 Task: Create an event for the education technology and innovation retreat.
Action: Mouse moved to (64, 104)
Screenshot: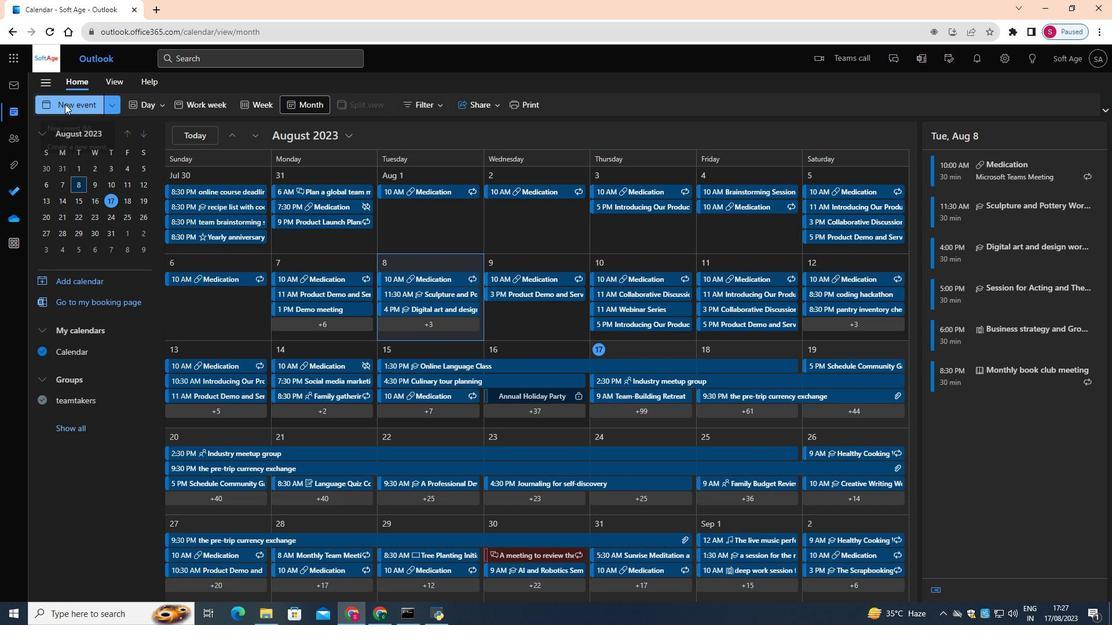 
Action: Mouse pressed left at (64, 104)
Screenshot: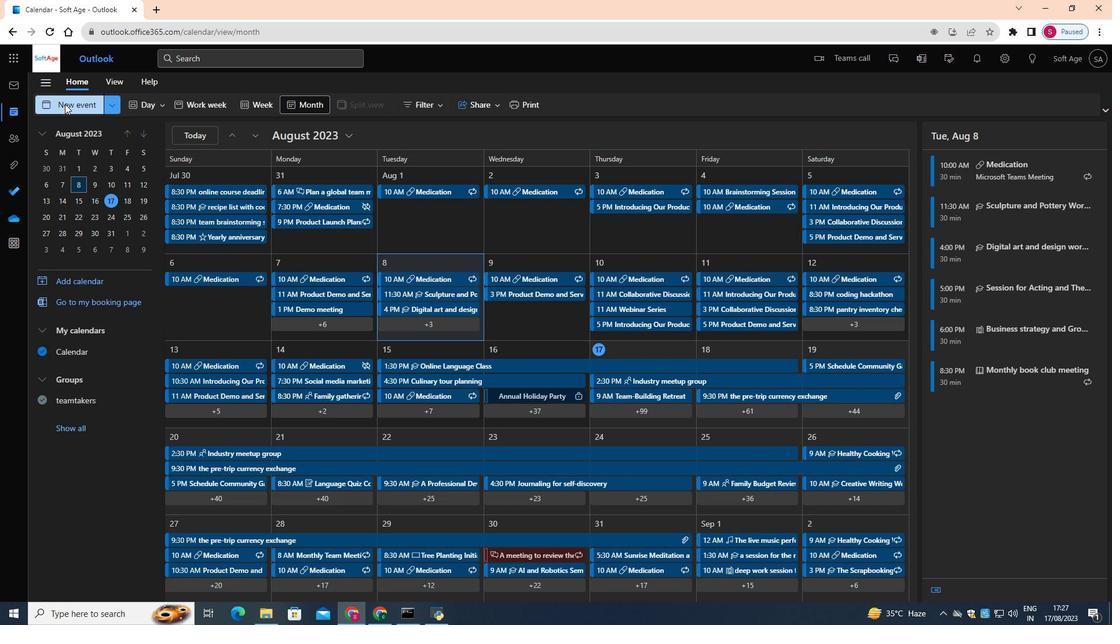 
Action: Mouse moved to (404, 180)
Screenshot: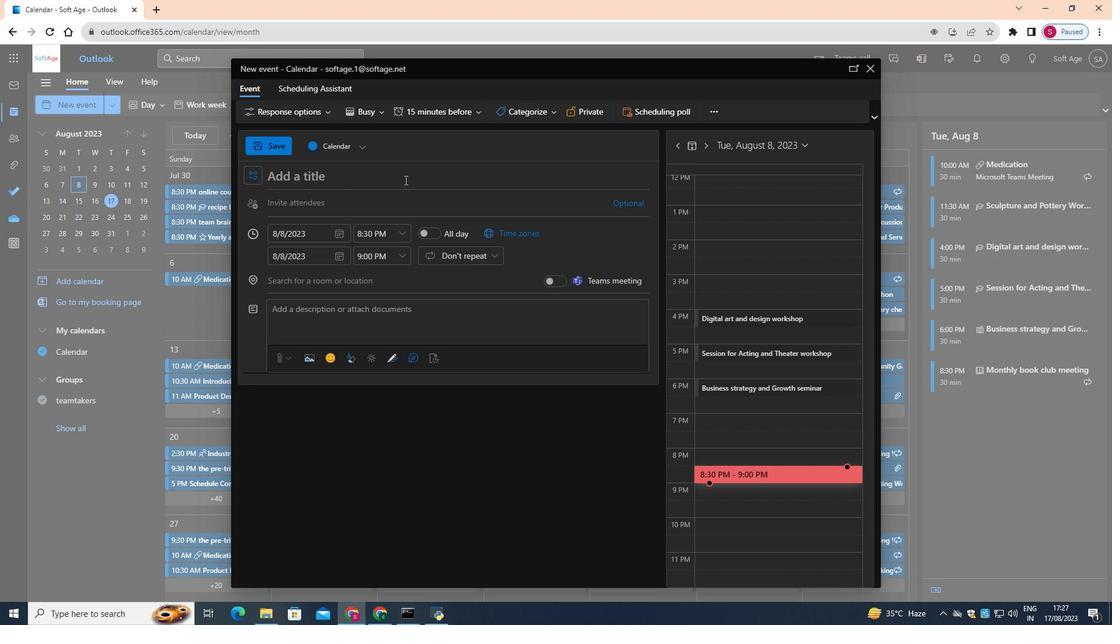 
Action: Mouse pressed left at (404, 180)
Screenshot: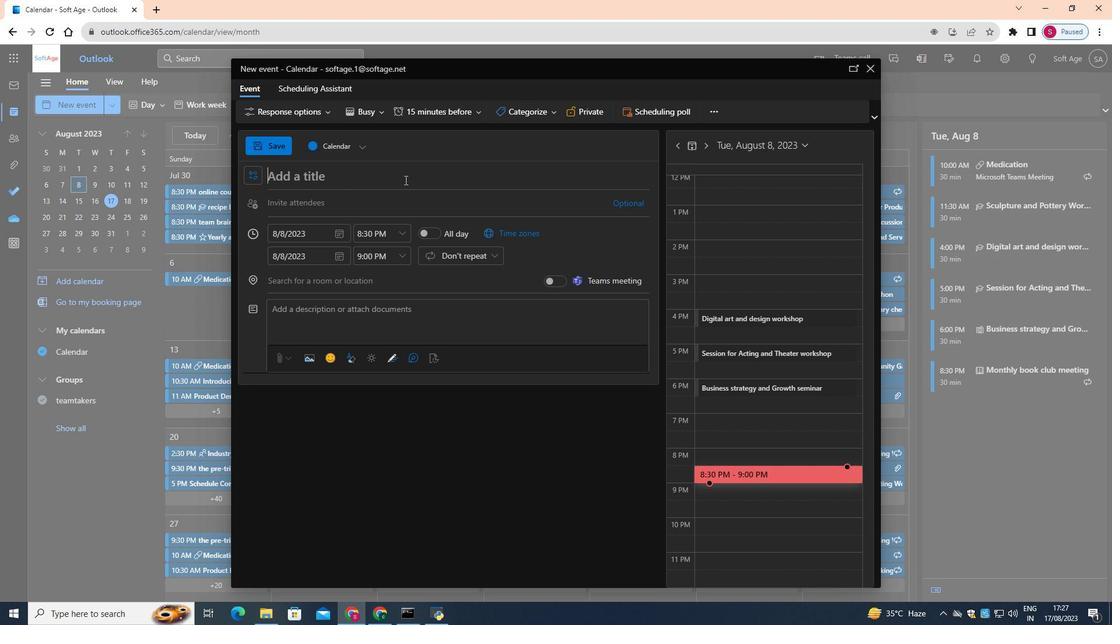 
Action: Key pressed <Key.shift>Education<Key.space><Key.shift>Technology<Key.space>and<Key.space><Key.shift>Innovation<Key.space><Key.shift><Key.shift><Key.shift><Key.shift><Key.shift>Retreat
Screenshot: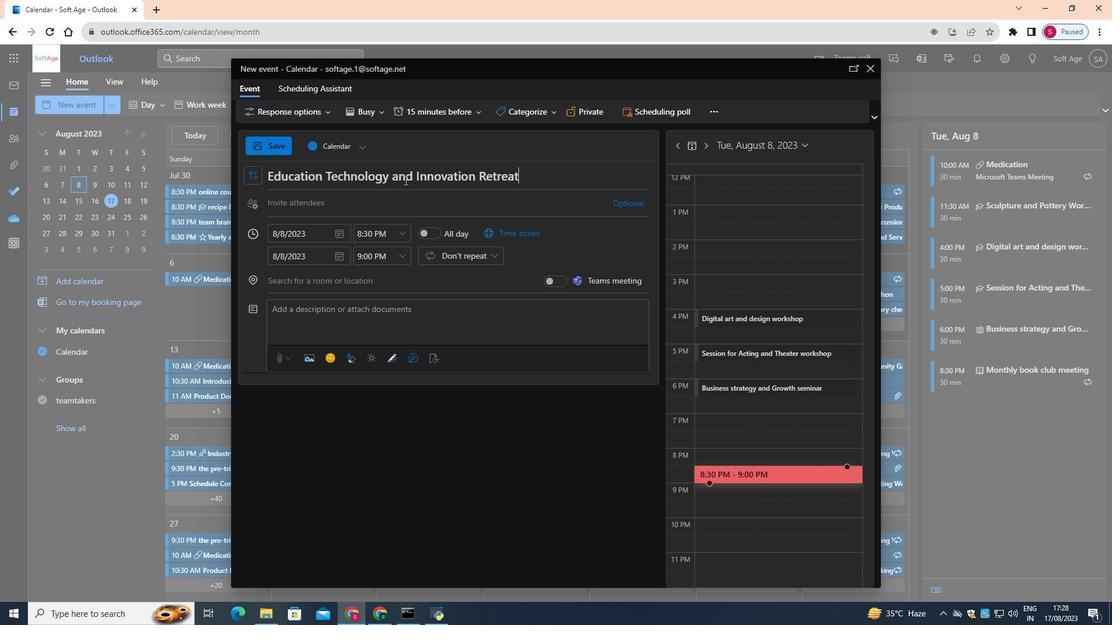 
Action: Mouse moved to (339, 232)
Screenshot: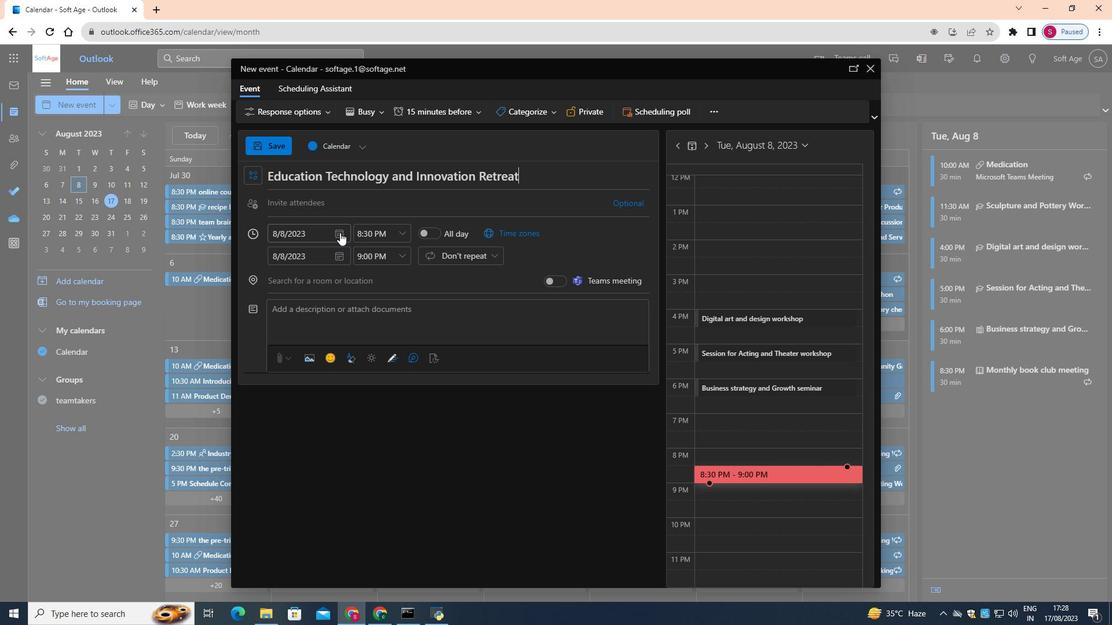 
Action: Mouse pressed left at (339, 232)
Screenshot: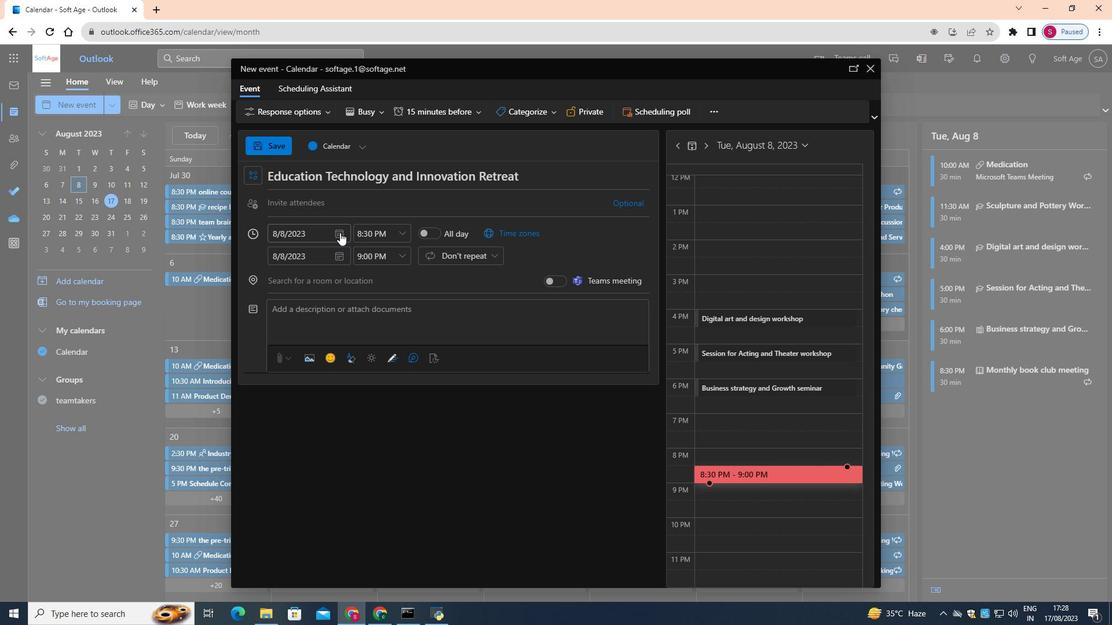 
Action: Mouse moved to (311, 340)
Screenshot: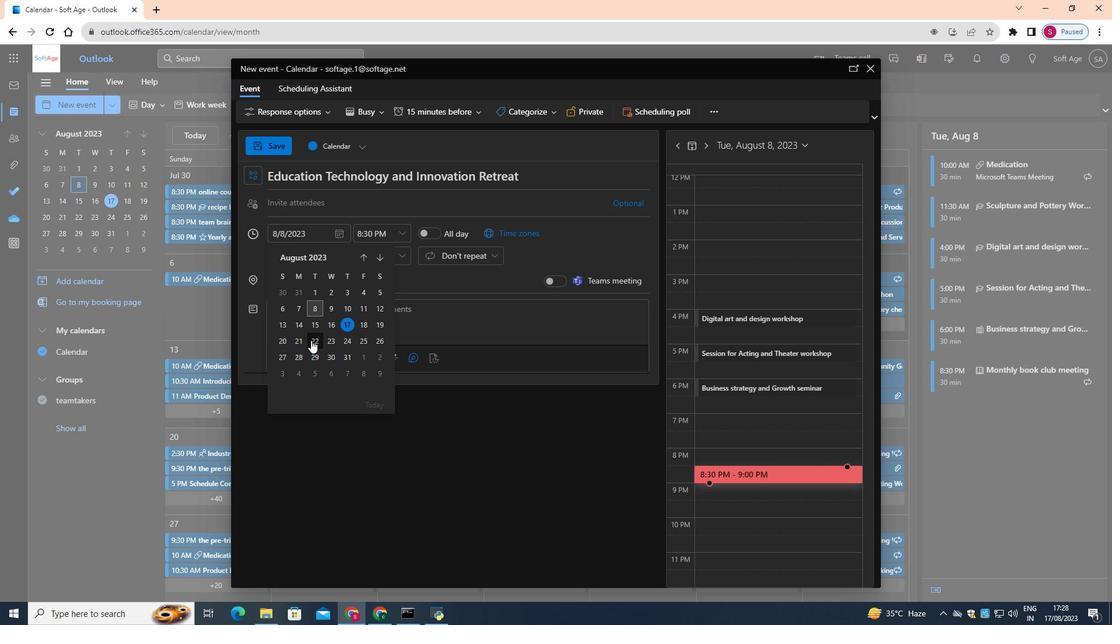 
Action: Mouse pressed left at (311, 340)
Screenshot: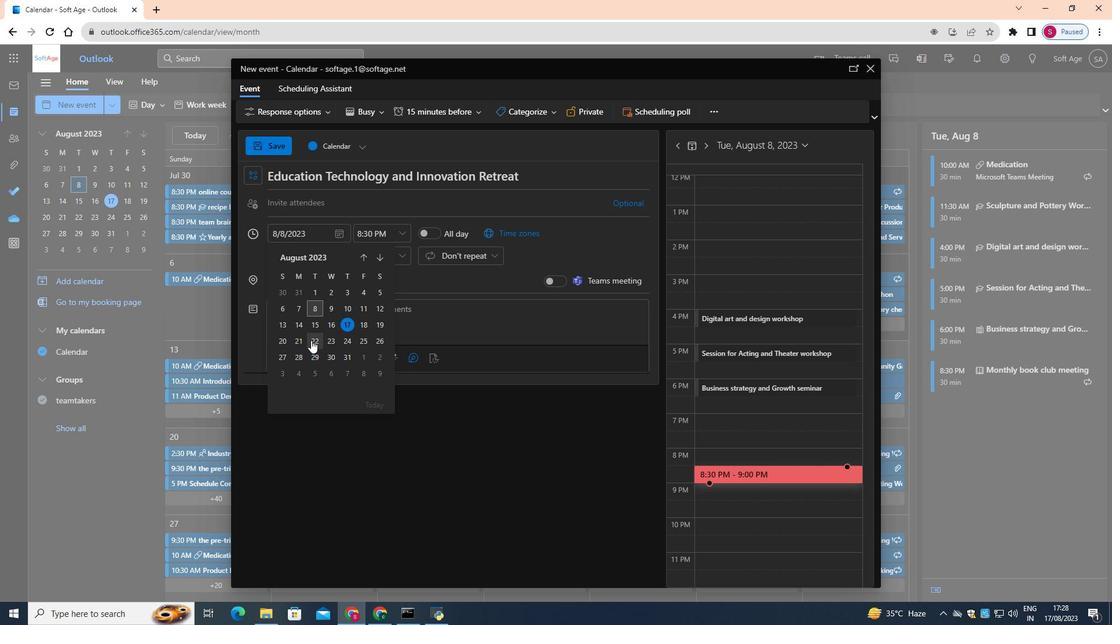 
Action: Mouse moved to (333, 256)
Screenshot: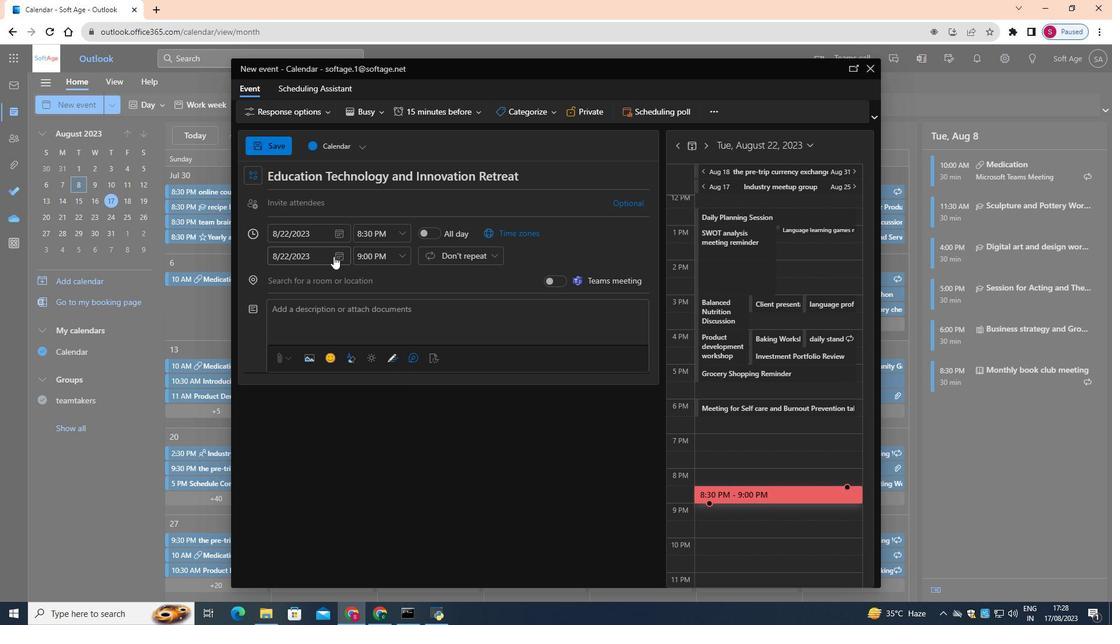 
Action: Mouse pressed left at (333, 256)
Screenshot: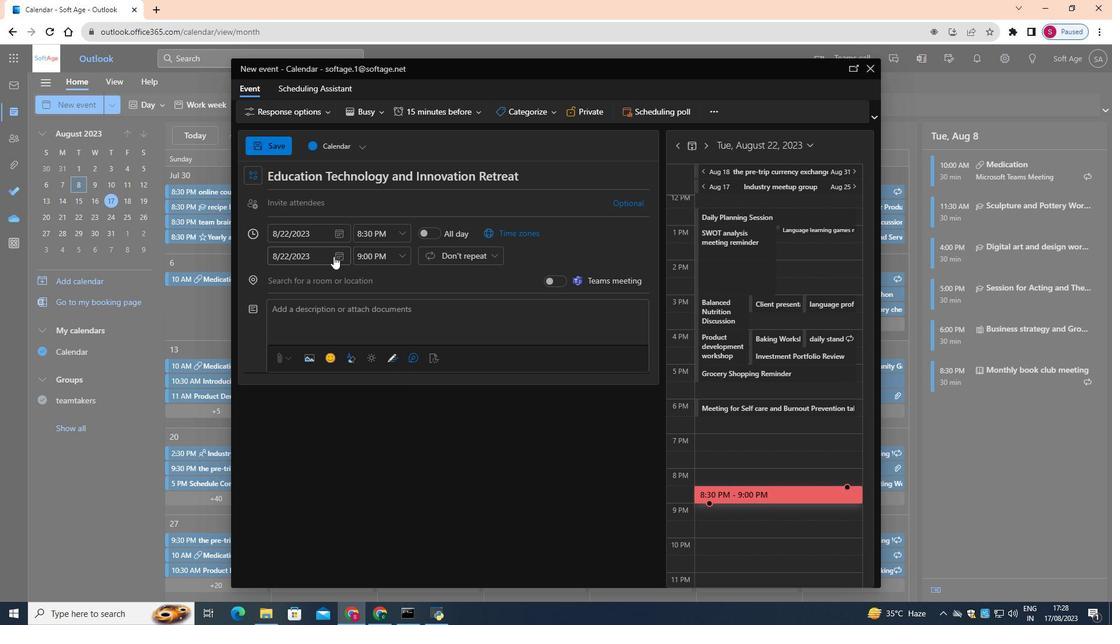 
Action: Mouse moved to (335, 364)
Screenshot: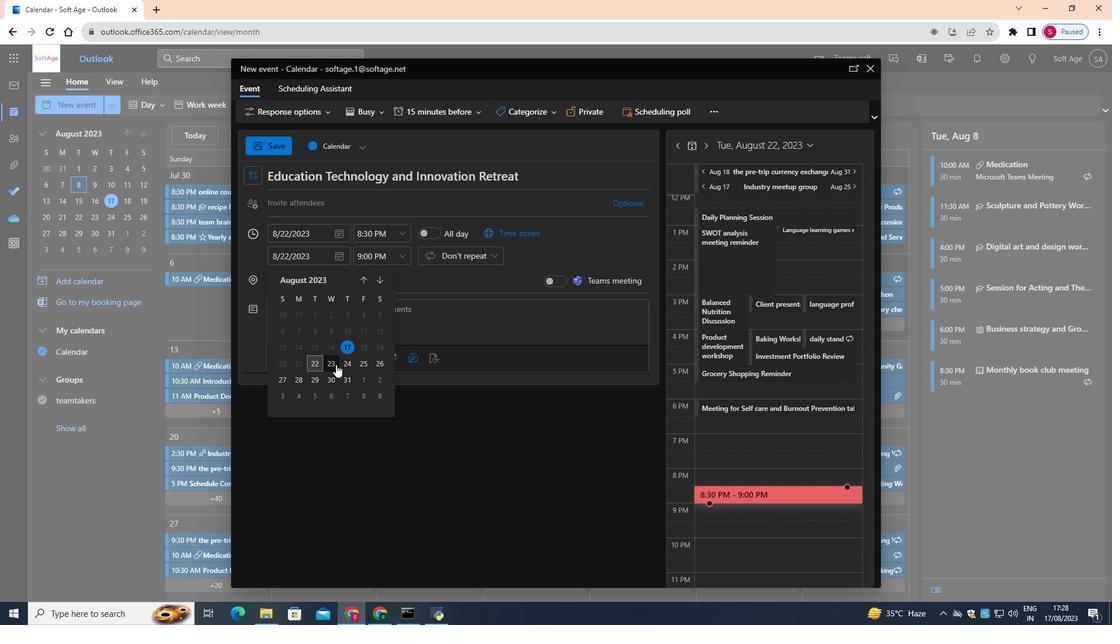 
Action: Mouse pressed left at (335, 364)
Screenshot: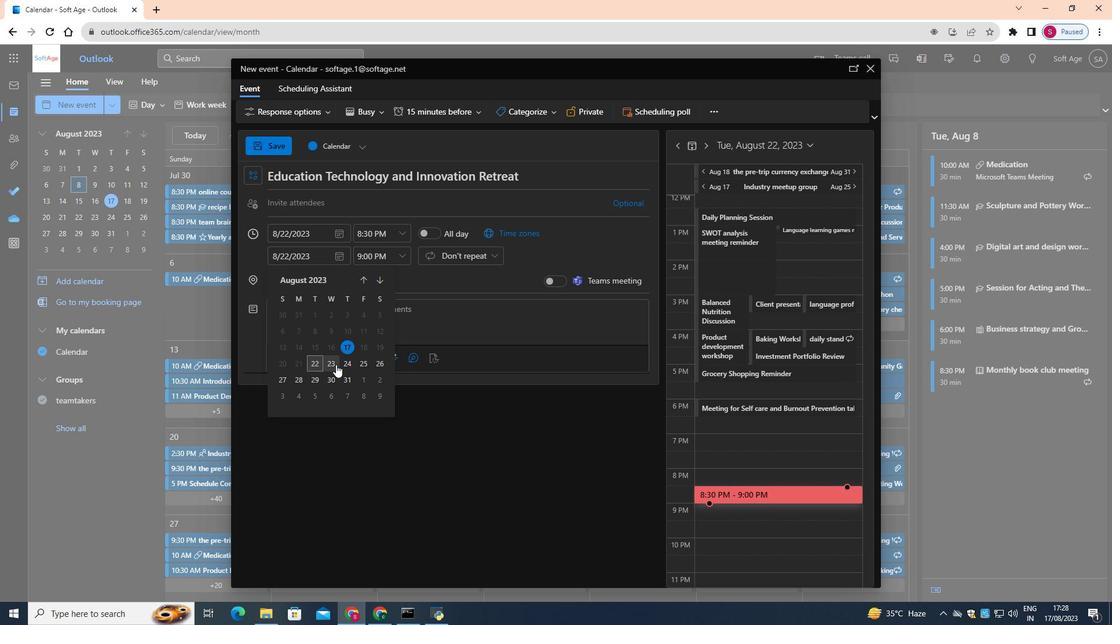 
Action: Mouse moved to (404, 234)
Screenshot: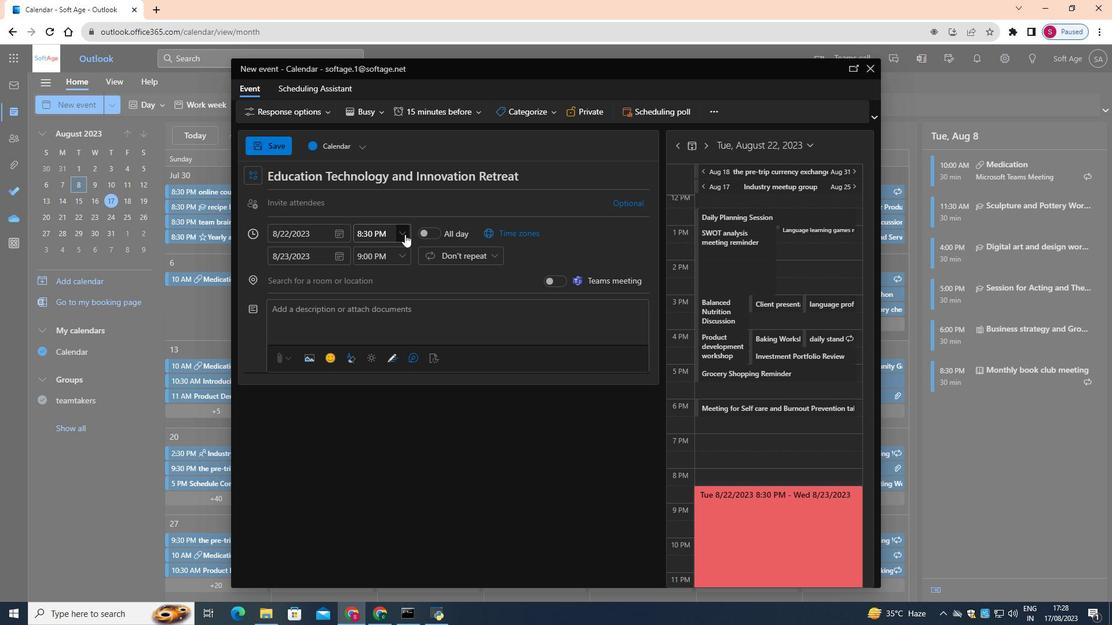 
Action: Mouse pressed left at (404, 234)
Screenshot: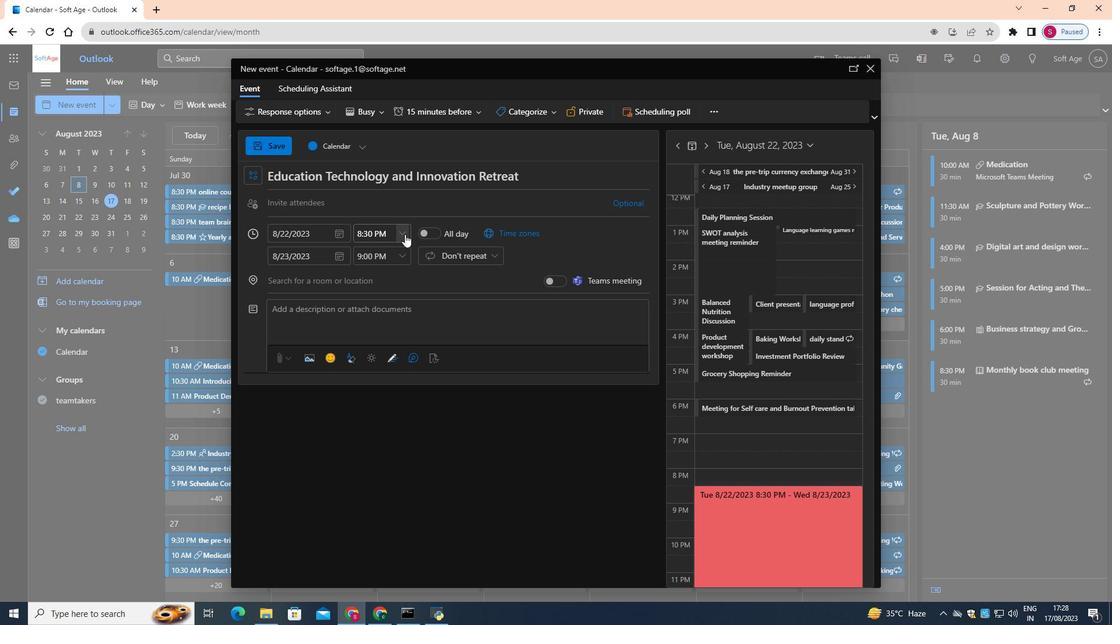 
Action: Mouse moved to (375, 264)
Screenshot: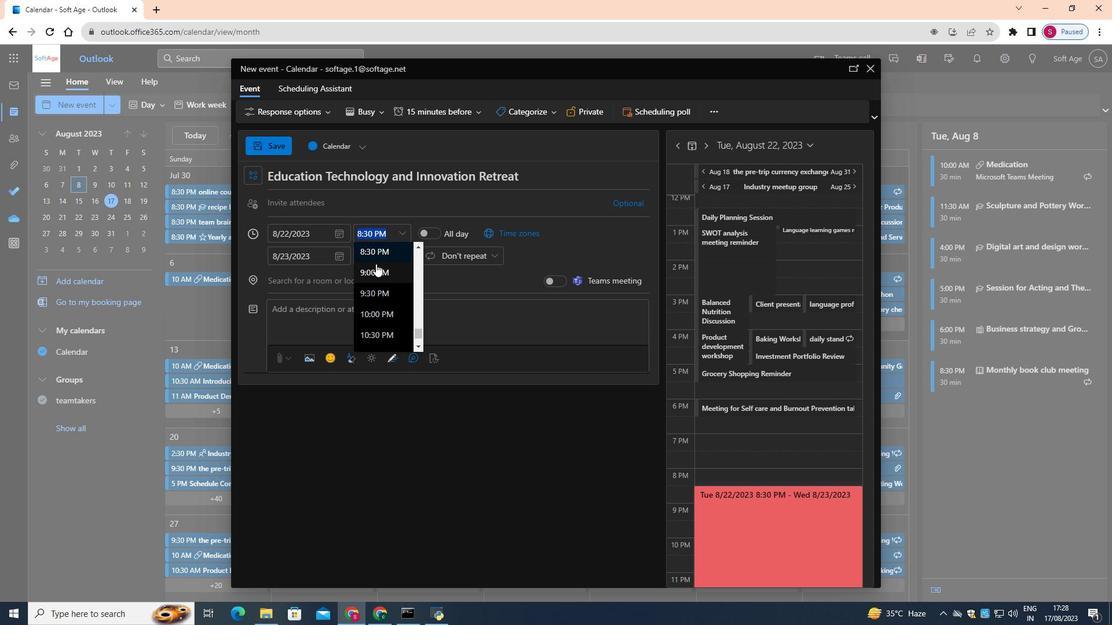 
Action: Mouse scrolled (375, 264) with delta (0, 0)
Screenshot: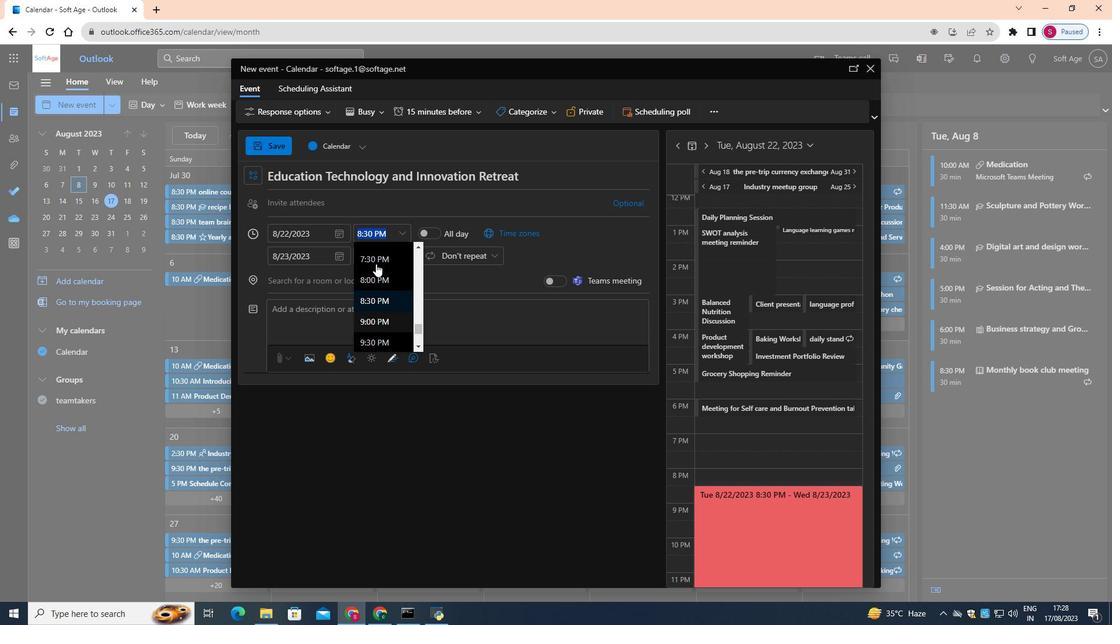 
Action: Mouse scrolled (375, 264) with delta (0, 0)
Screenshot: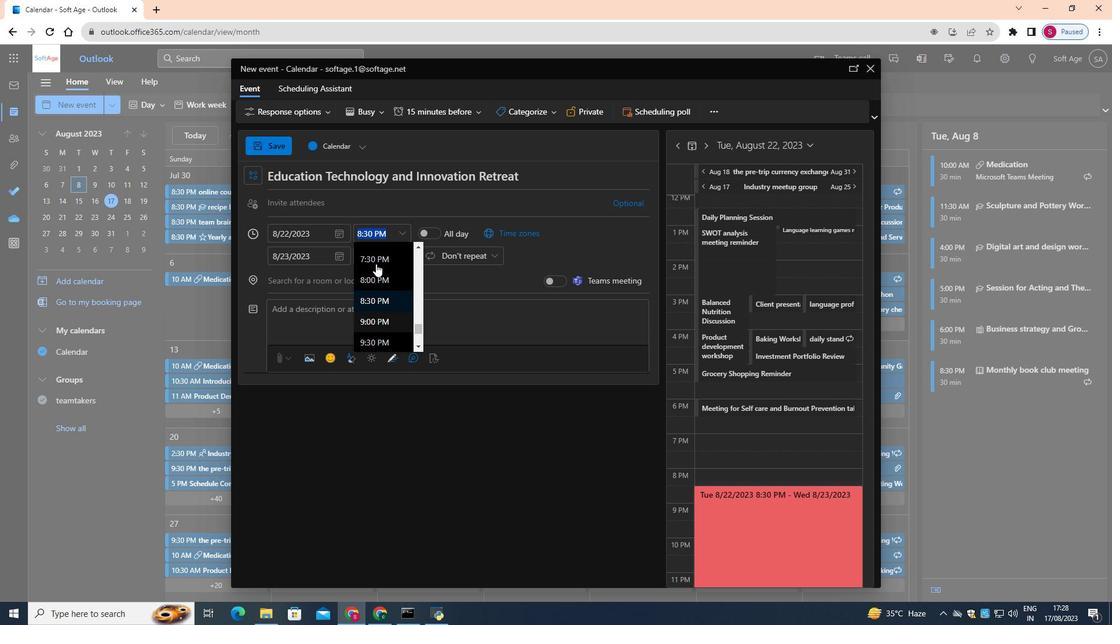 
Action: Mouse scrolled (375, 264) with delta (0, 0)
Screenshot: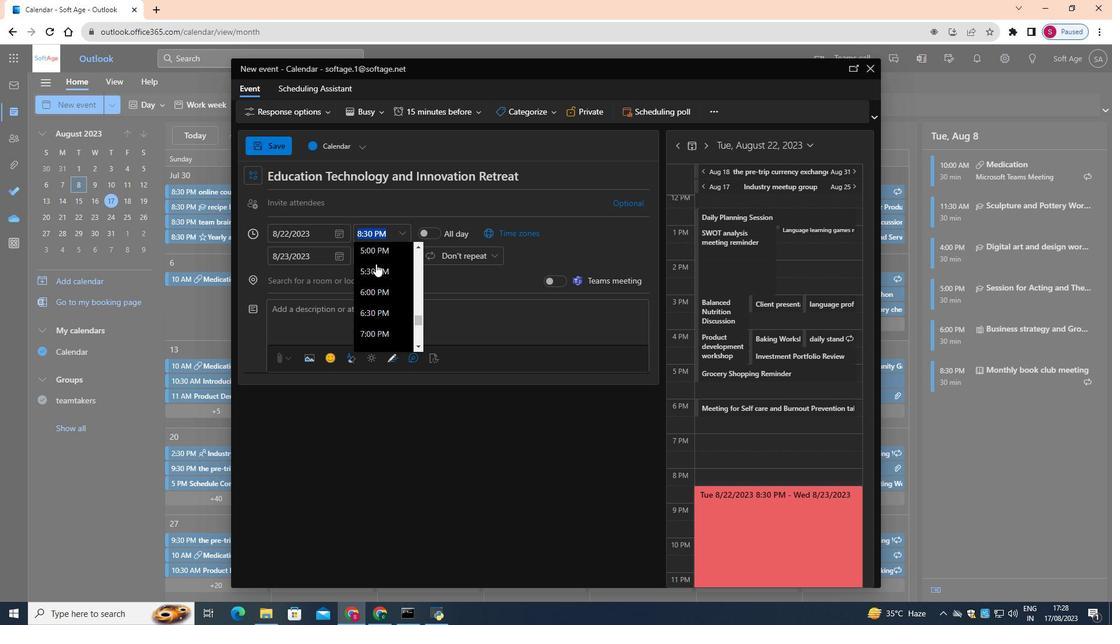 
Action: Mouse scrolled (375, 264) with delta (0, 0)
Screenshot: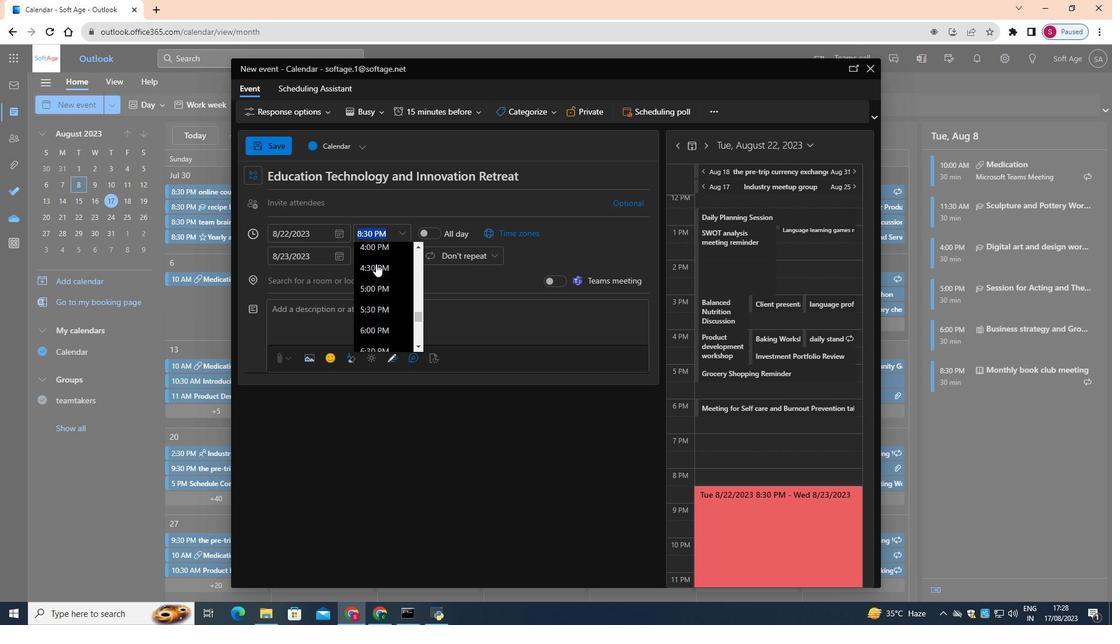 
Action: Mouse scrolled (375, 264) with delta (0, 0)
Screenshot: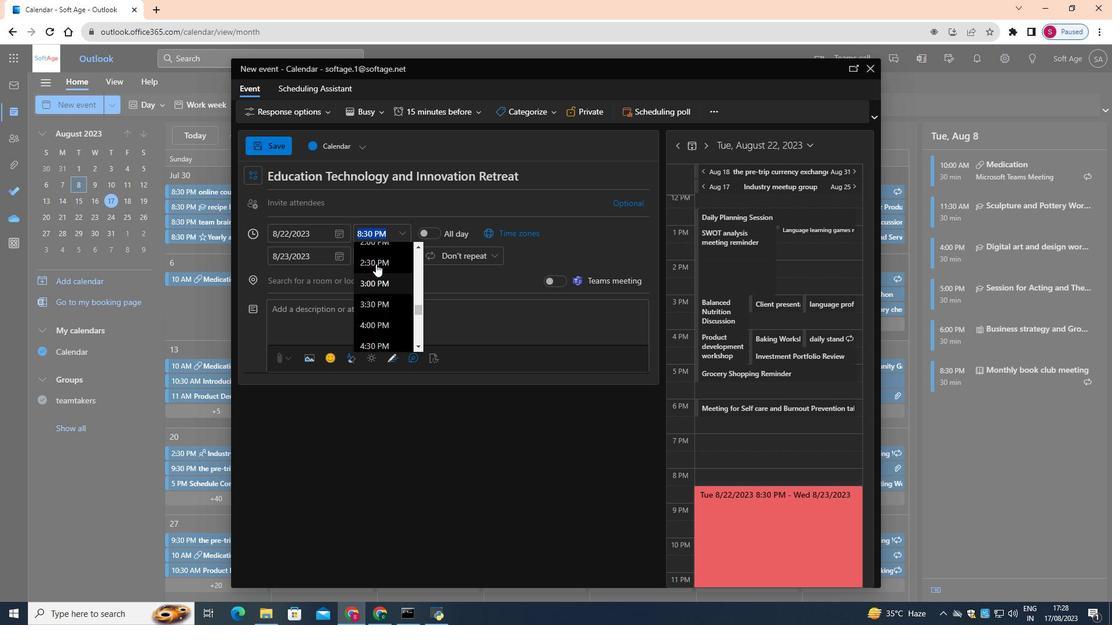 
Action: Mouse scrolled (375, 264) with delta (0, 0)
Screenshot: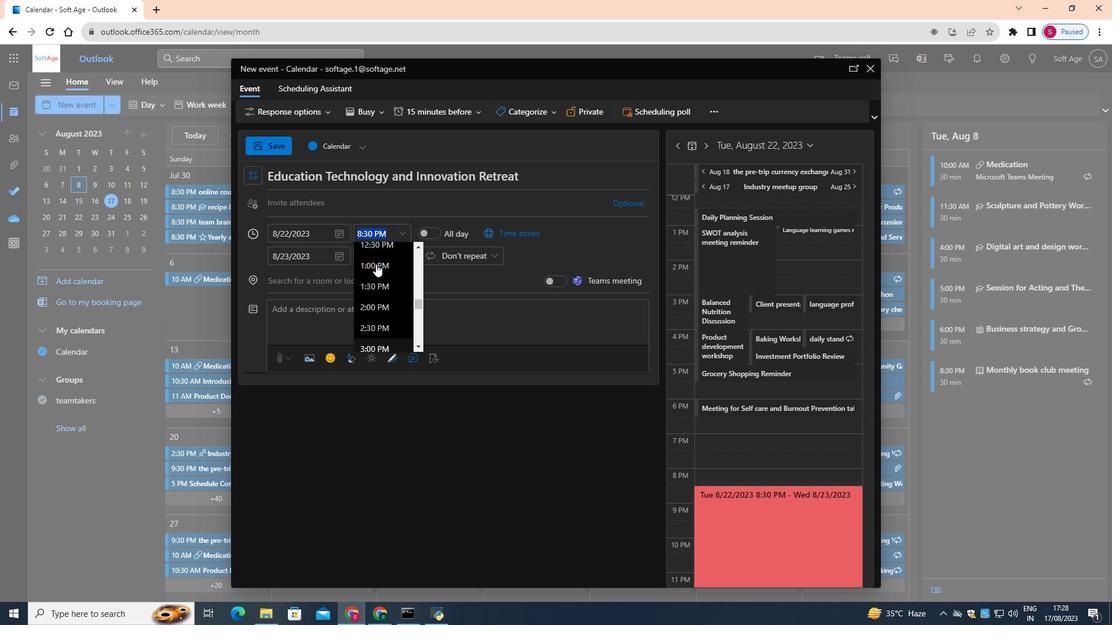 
Action: Mouse scrolled (375, 264) with delta (0, 0)
Screenshot: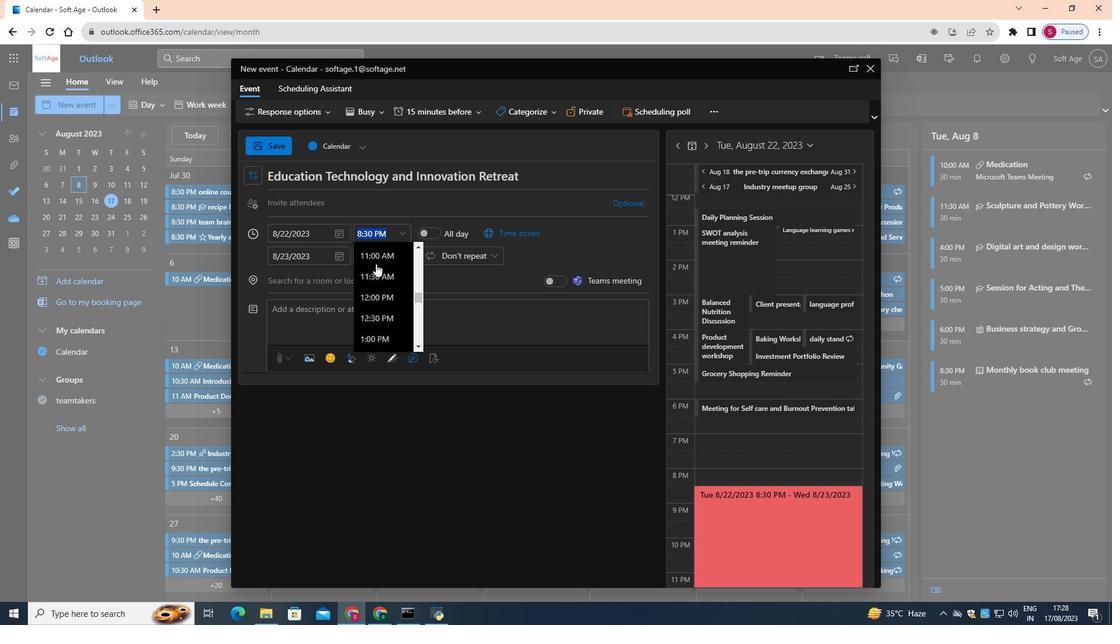 
Action: Mouse scrolled (375, 264) with delta (0, 0)
Screenshot: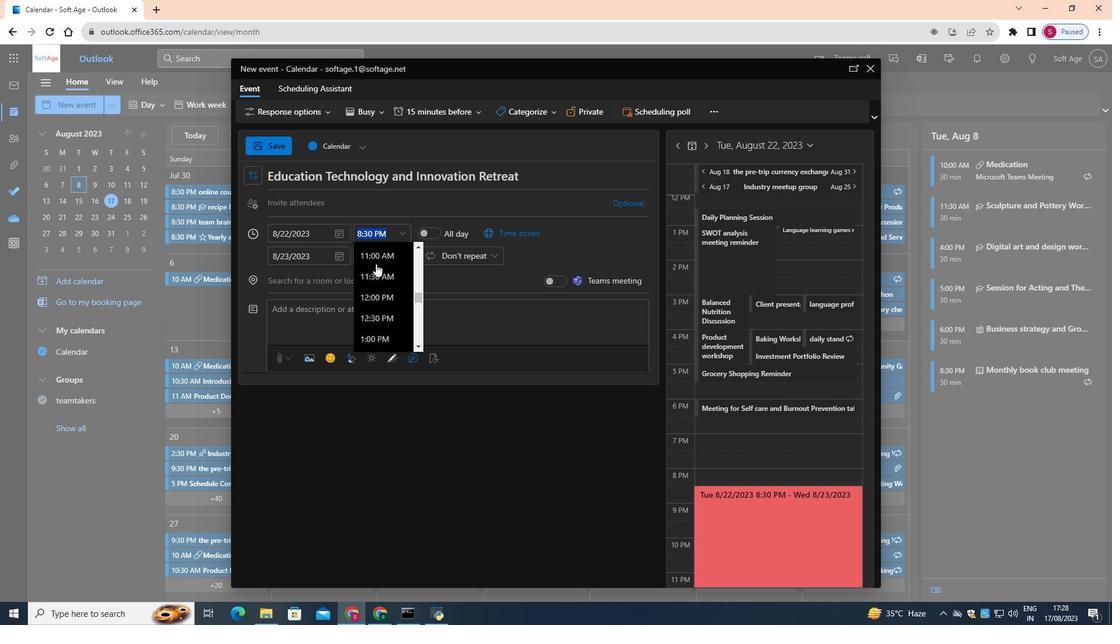 
Action: Mouse scrolled (375, 264) with delta (0, 0)
Screenshot: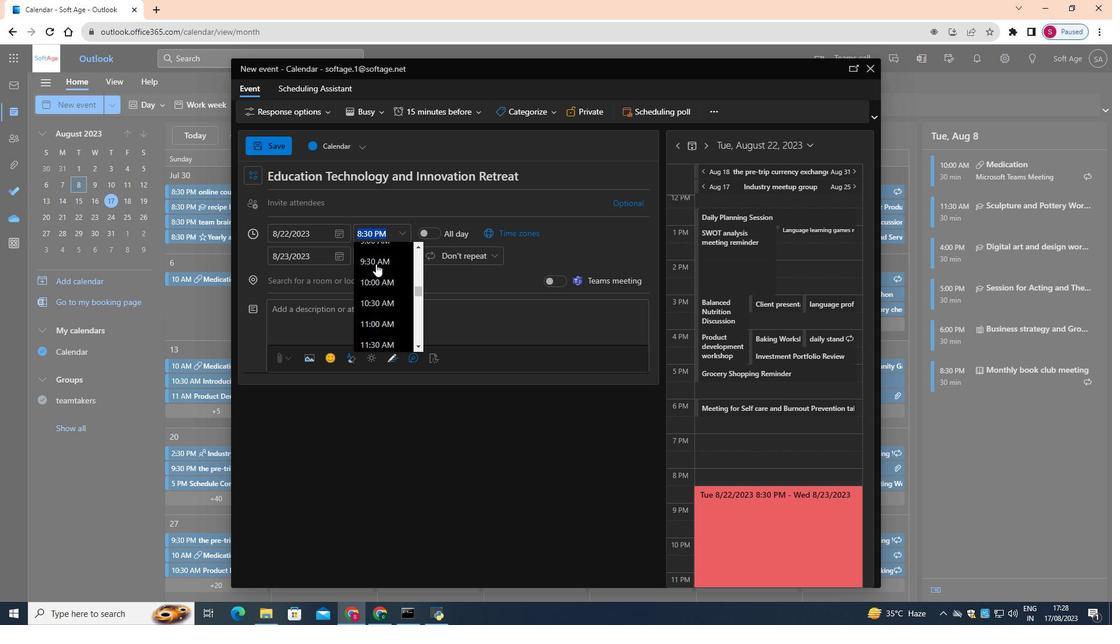 
Action: Mouse scrolled (375, 264) with delta (0, 0)
Screenshot: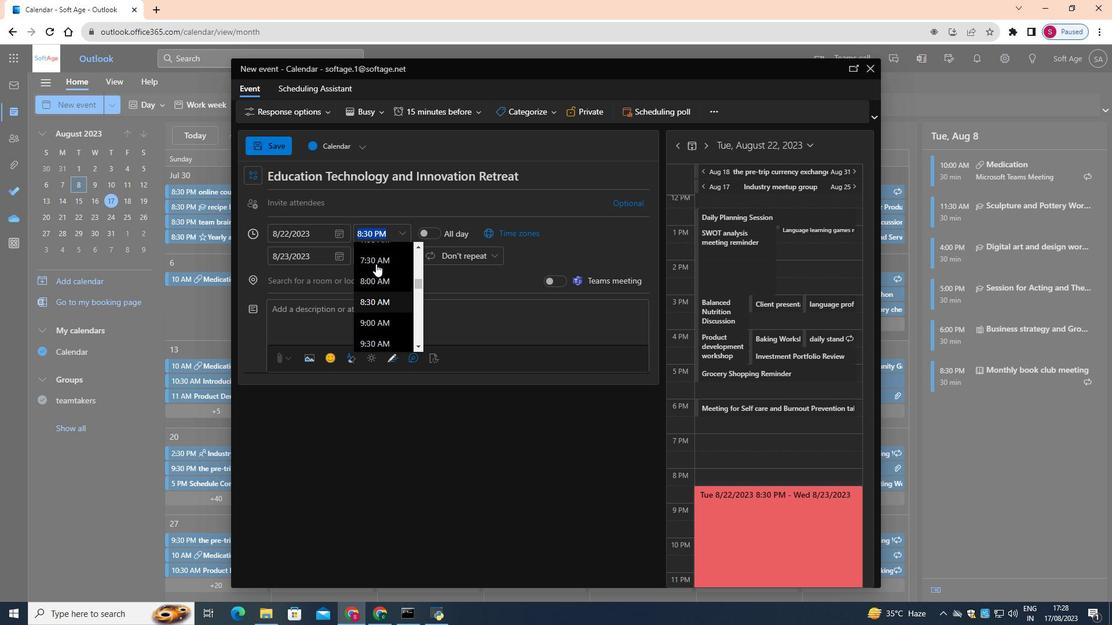 
Action: Mouse scrolled (375, 264) with delta (0, 0)
Screenshot: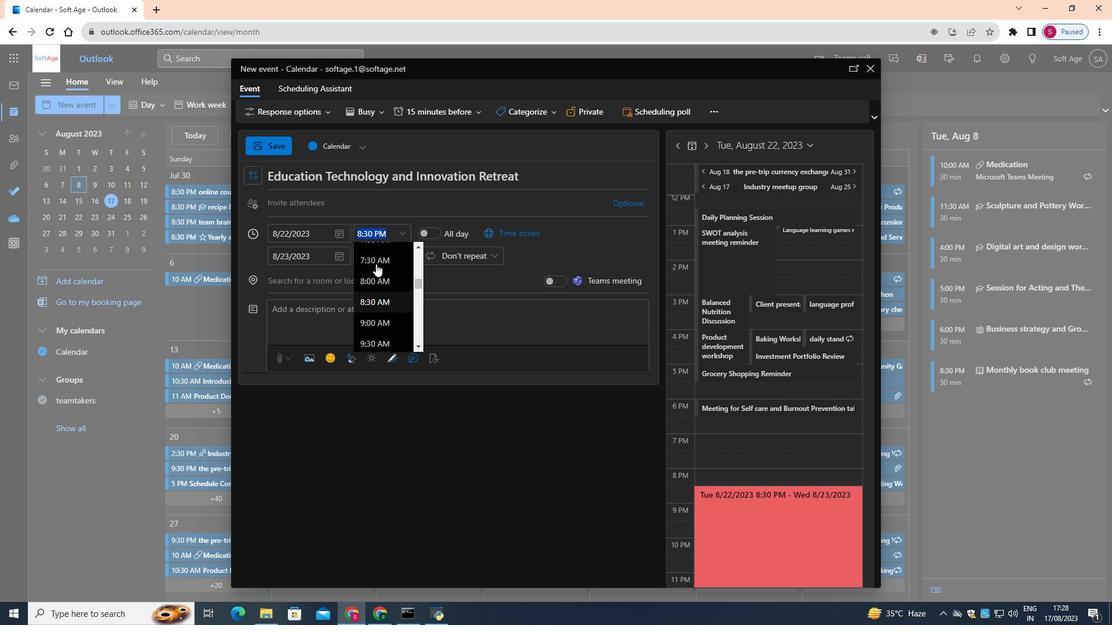 
Action: Mouse scrolled (375, 263) with delta (0, 0)
Screenshot: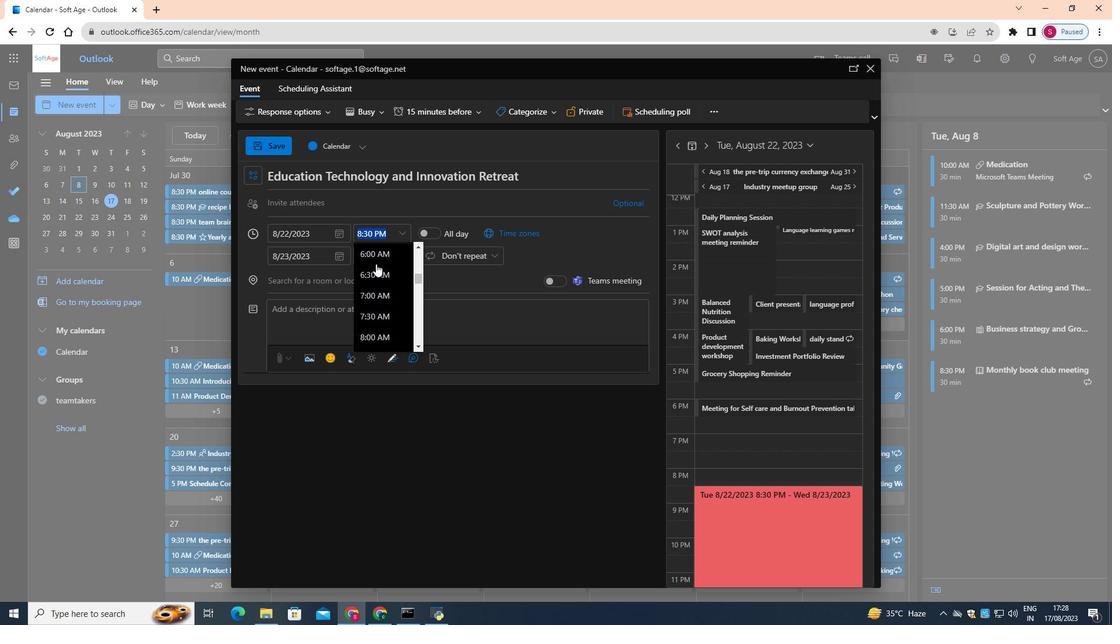
Action: Mouse moved to (377, 305)
Screenshot: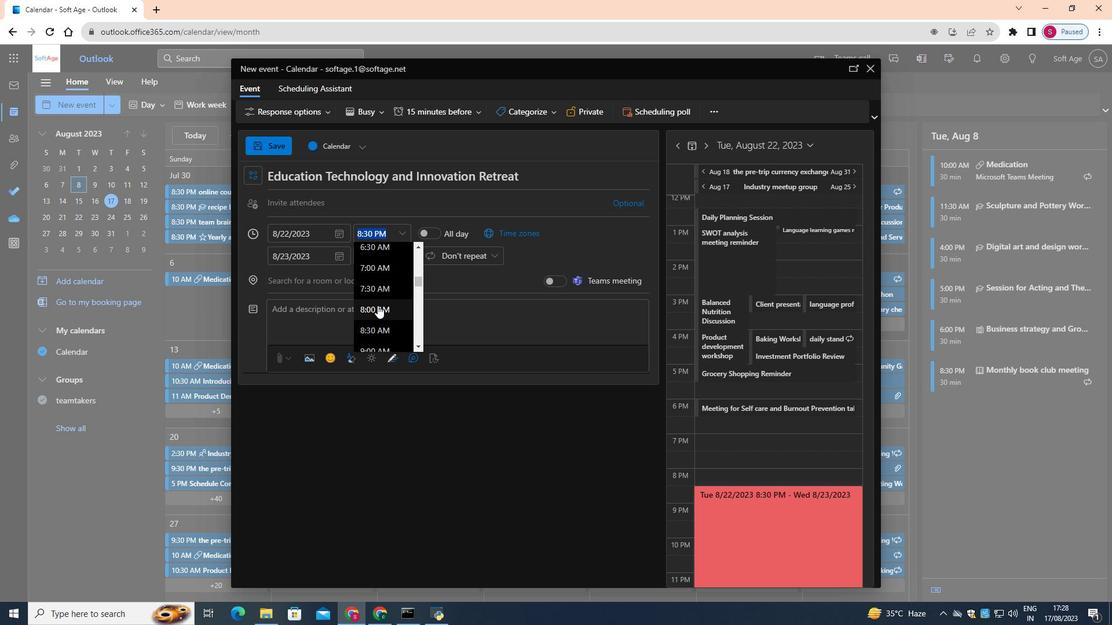 
Action: Mouse pressed left at (377, 305)
Screenshot: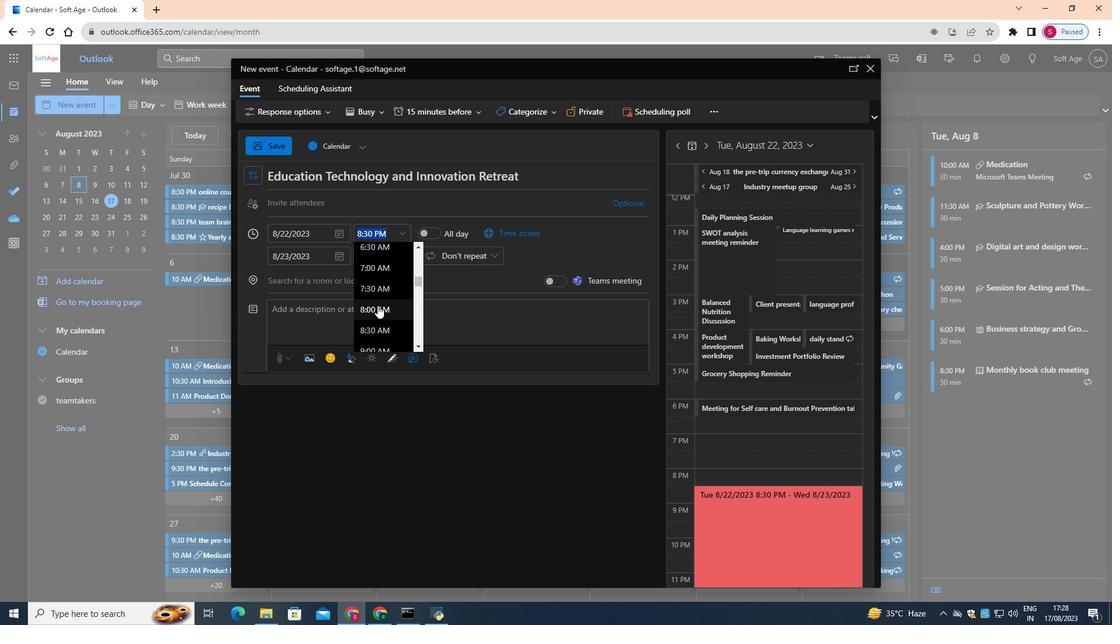 
Action: Mouse moved to (406, 321)
Screenshot: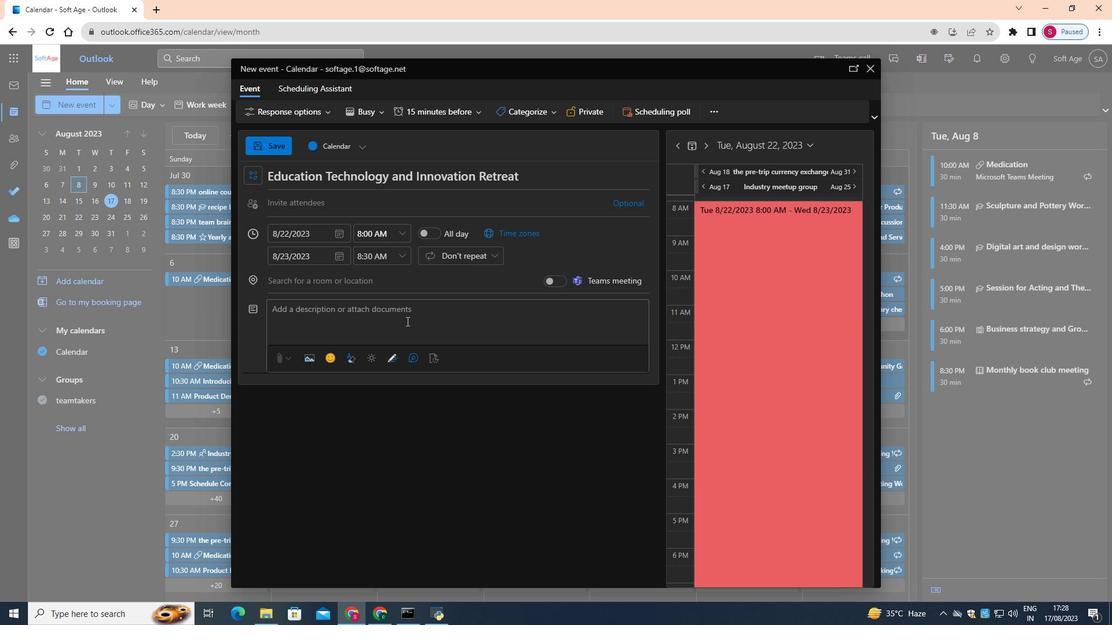 
Action: Mouse pressed left at (406, 321)
Screenshot: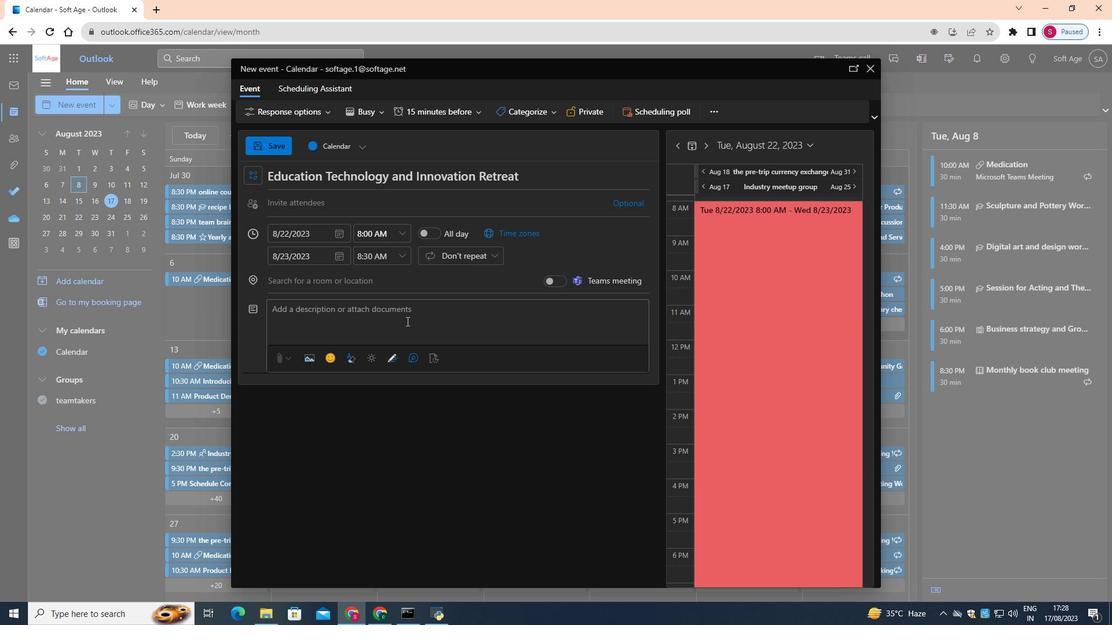 
Action: Mouse moved to (395, 304)
Screenshot: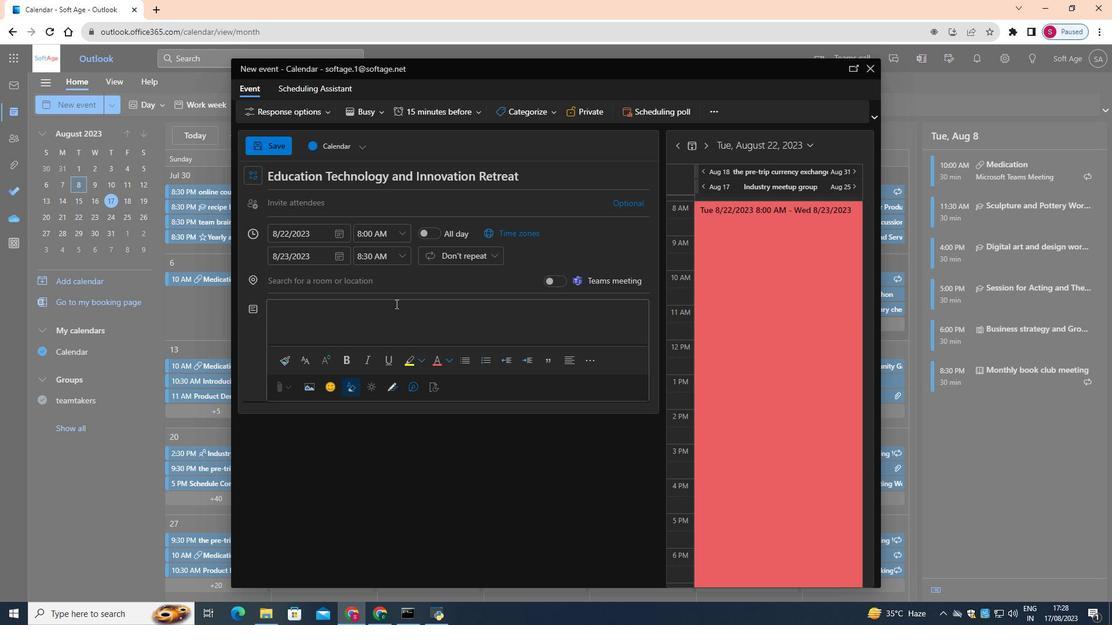
Action: Key pressed <Key.shift>Embark<Key.space>on<Key.space>a<Key.space>transformative<Key.space>journey<Key.space>at<Key.space>the<Key.space><Key.shift>Education<Key.space><Key.shift>Technology<Key.space>and<Key.space><Key.shift>Innovation<Key.space><Key.shift><Key.shift>Retreat,<Key.space>where<Key.space>educators,<Key.space>thought<Key.space>leaders<Key.space>and<Key.space>innovators<Key.space>will<Key.space>gather<Key.space>to<Key.space>explore<Key.space>the<Key.space>intersection<Key.space>of<Key.space>education<Key.space>and<Key.space>technology<Key.space>and<Key.space>envision<Key.space>the<Key.space>future<Key.space>of<Key.space>learning.
Screenshot: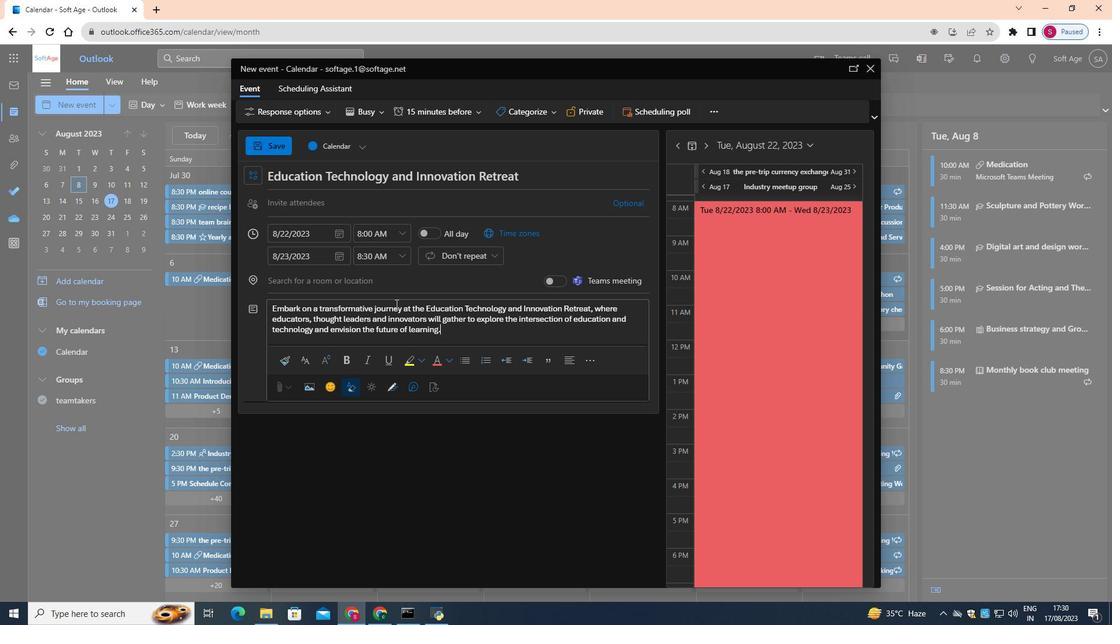 
Action: Mouse moved to (278, 143)
Screenshot: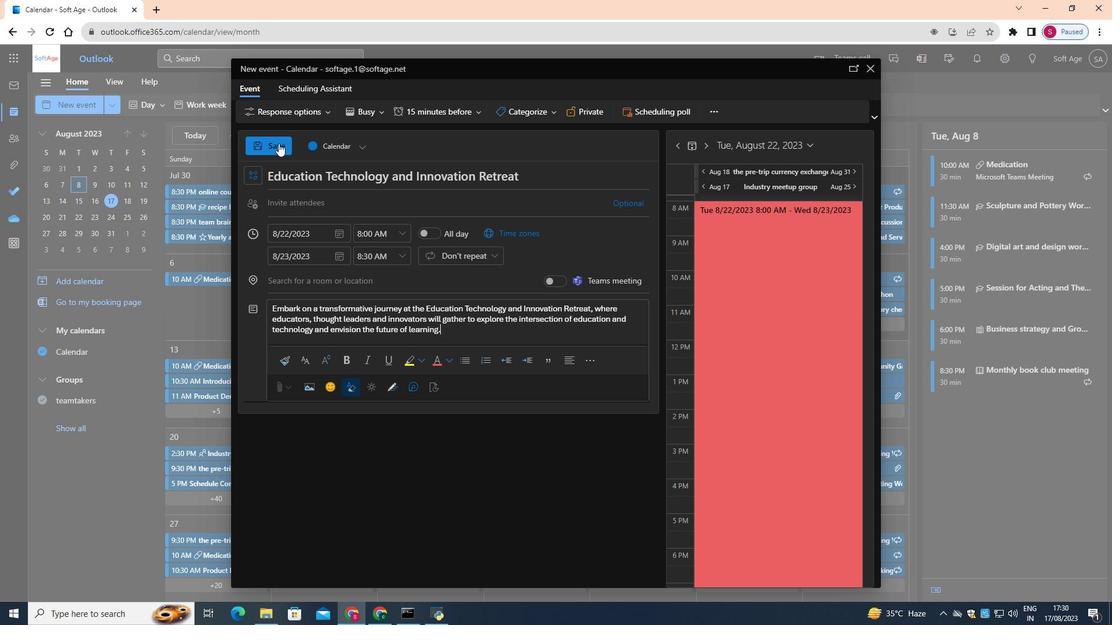 
Action: Mouse pressed left at (278, 143)
Screenshot: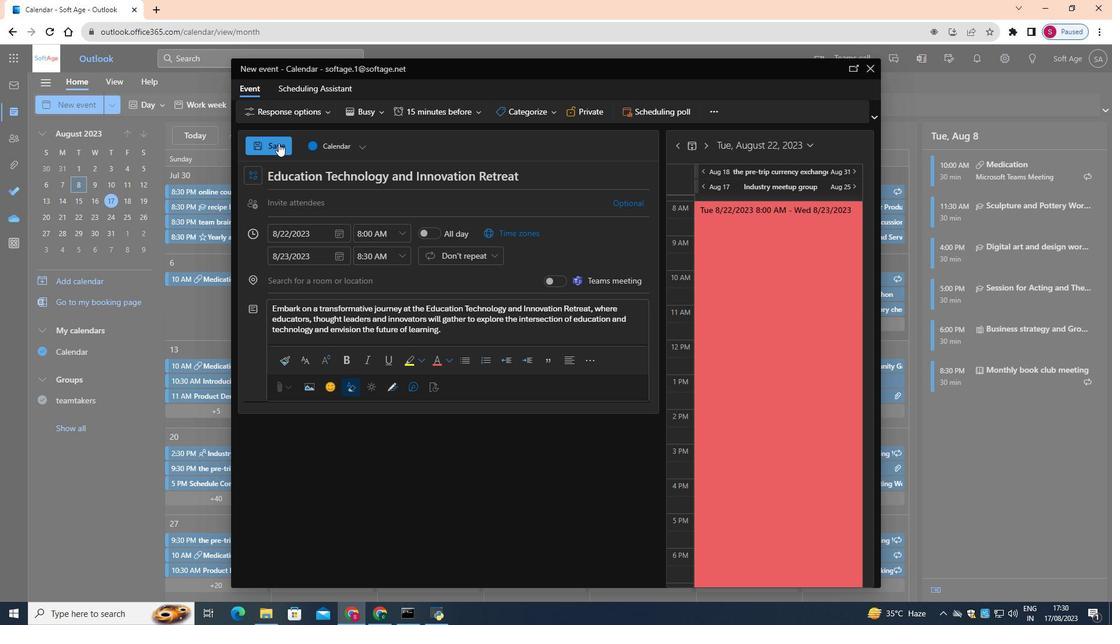 
